 Task: Create a due date automation trigger when advanced on, on the wednesday after a card is due add fields without custom field "Resume" set to a number greater than 1 and greater or equal to 10 at 11:00 AM.
Action: Mouse moved to (954, 79)
Screenshot: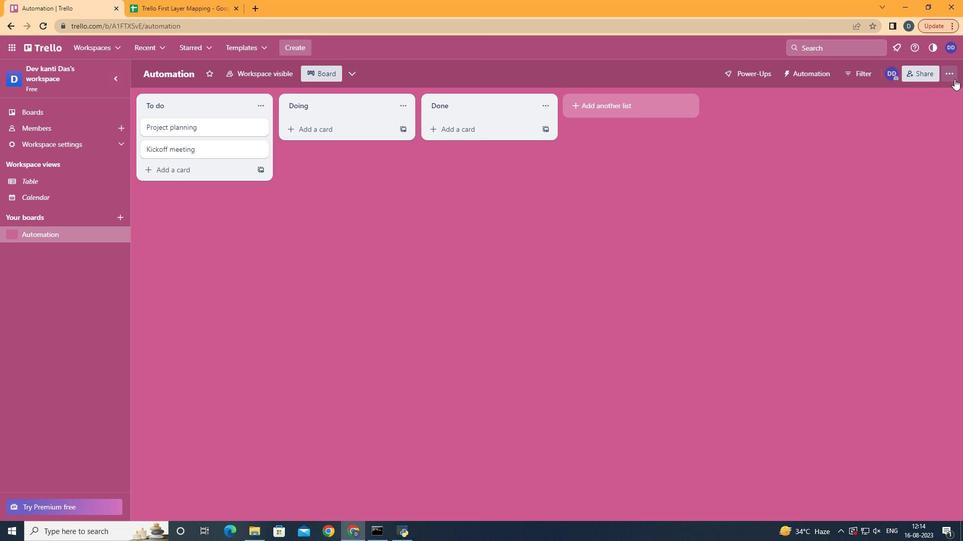 
Action: Mouse pressed left at (954, 79)
Screenshot: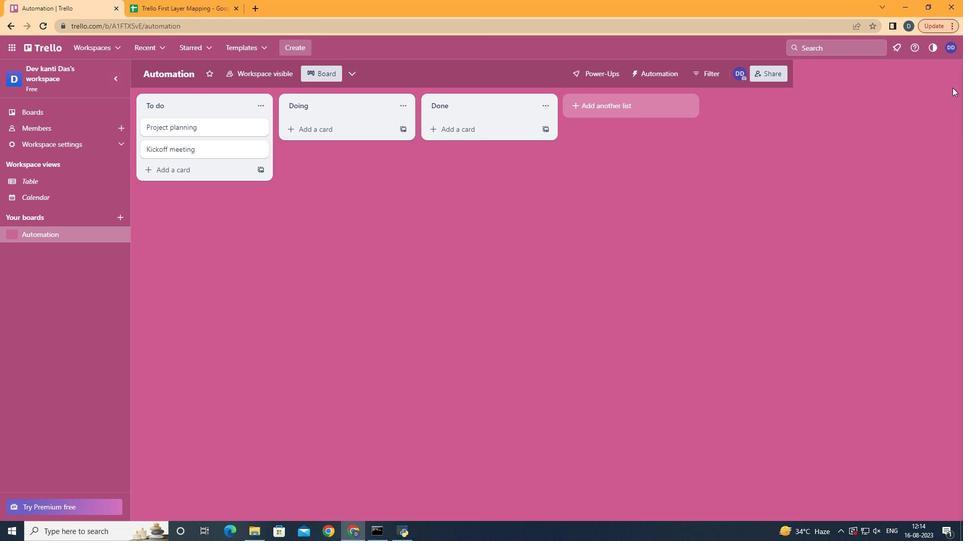 
Action: Mouse moved to (872, 210)
Screenshot: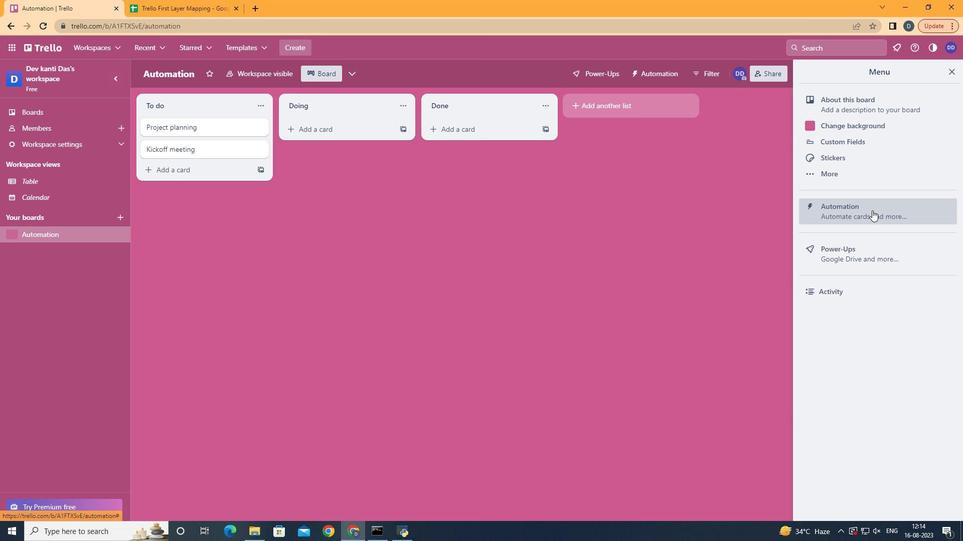 
Action: Mouse pressed left at (872, 210)
Screenshot: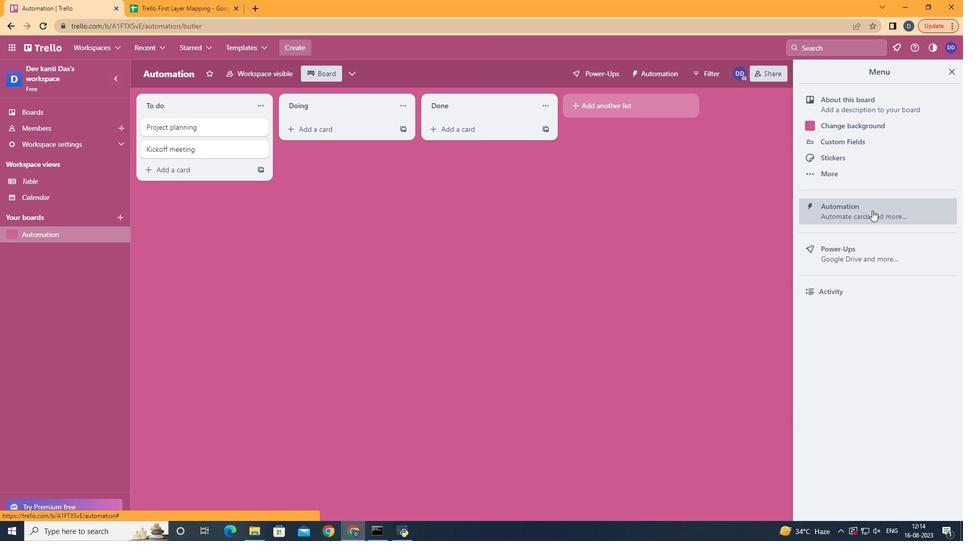 
Action: Mouse moved to (218, 196)
Screenshot: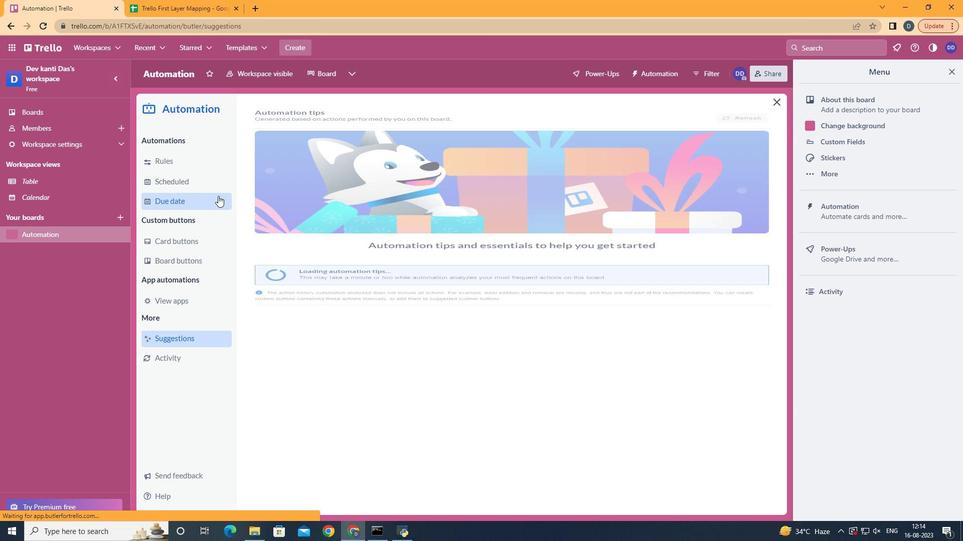
Action: Mouse pressed left at (218, 196)
Screenshot: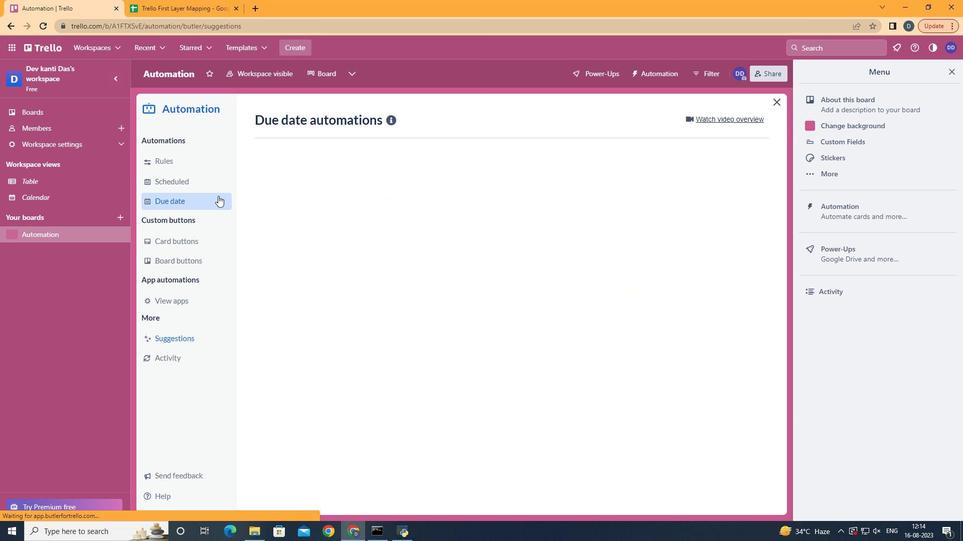 
Action: Mouse moved to (703, 116)
Screenshot: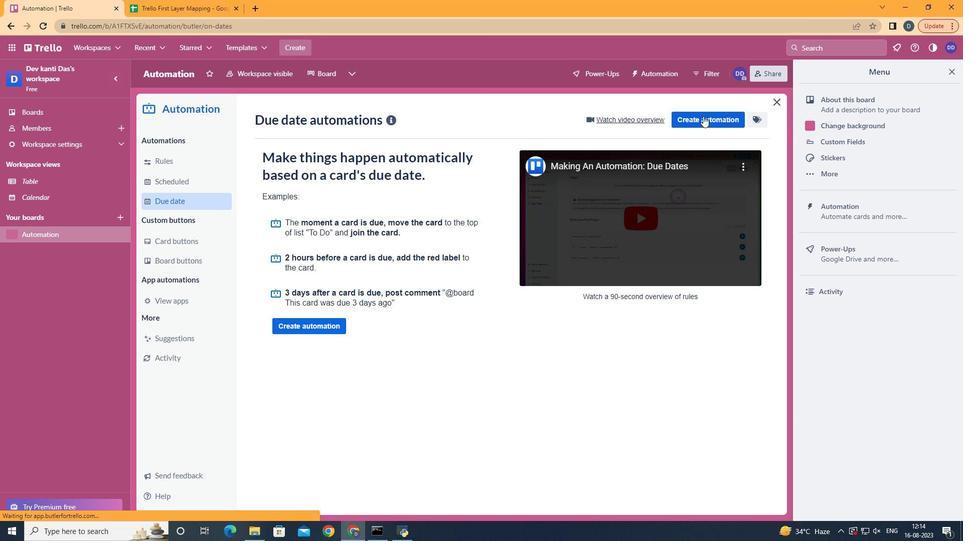 
Action: Mouse pressed left at (703, 116)
Screenshot: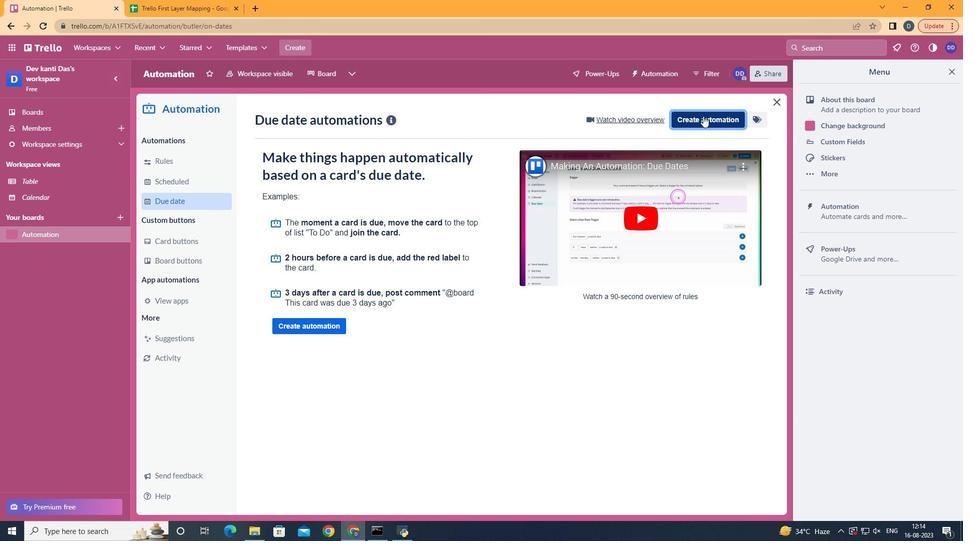 
Action: Mouse moved to (522, 218)
Screenshot: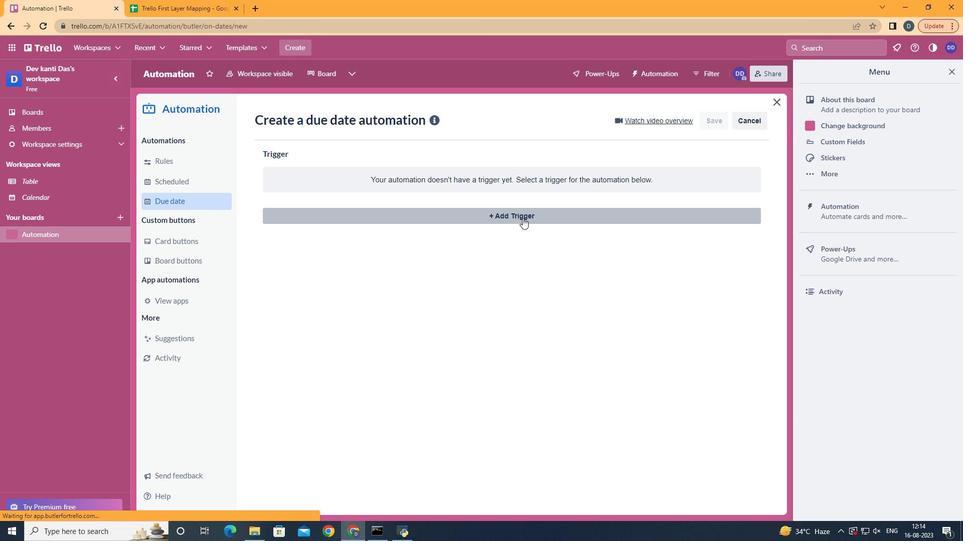 
Action: Mouse pressed left at (522, 218)
Screenshot: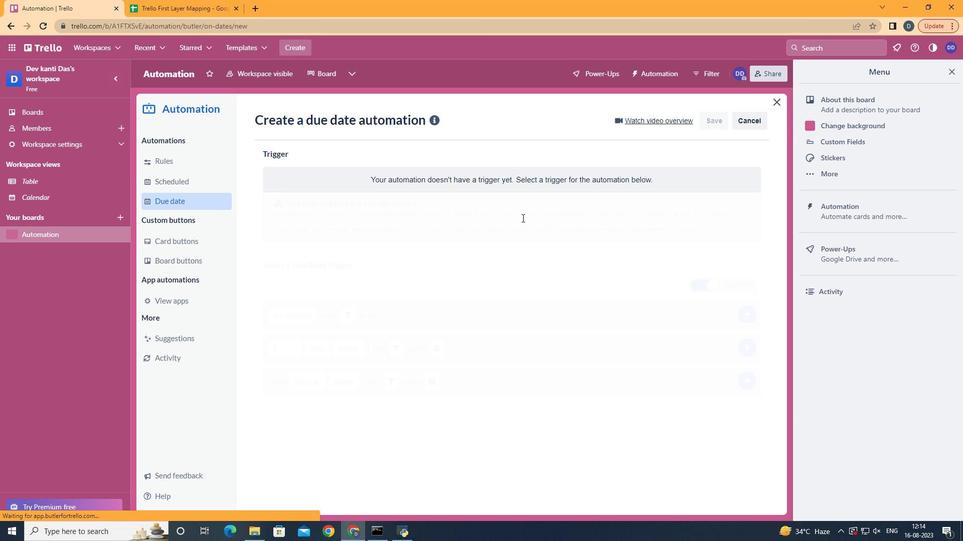 
Action: Mouse moved to (345, 297)
Screenshot: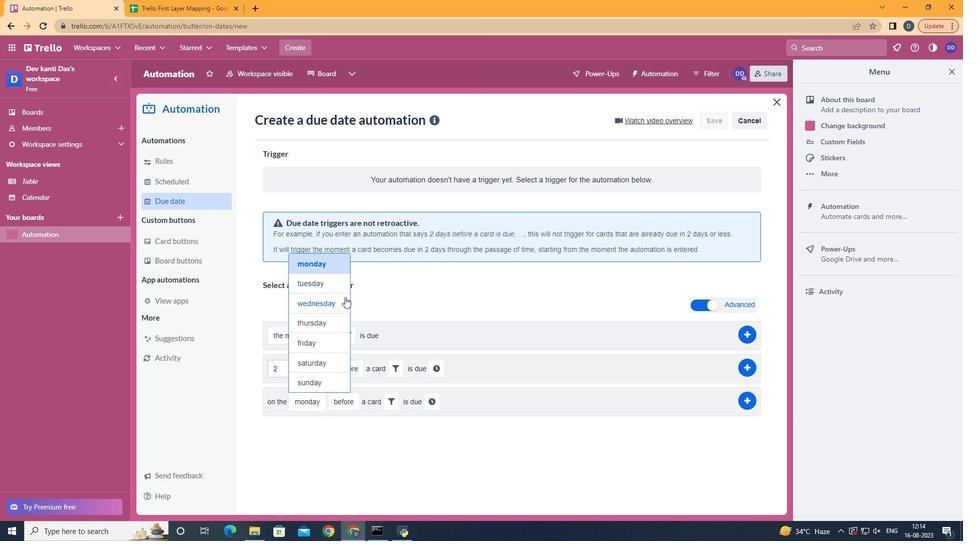 
Action: Mouse pressed left at (345, 297)
Screenshot: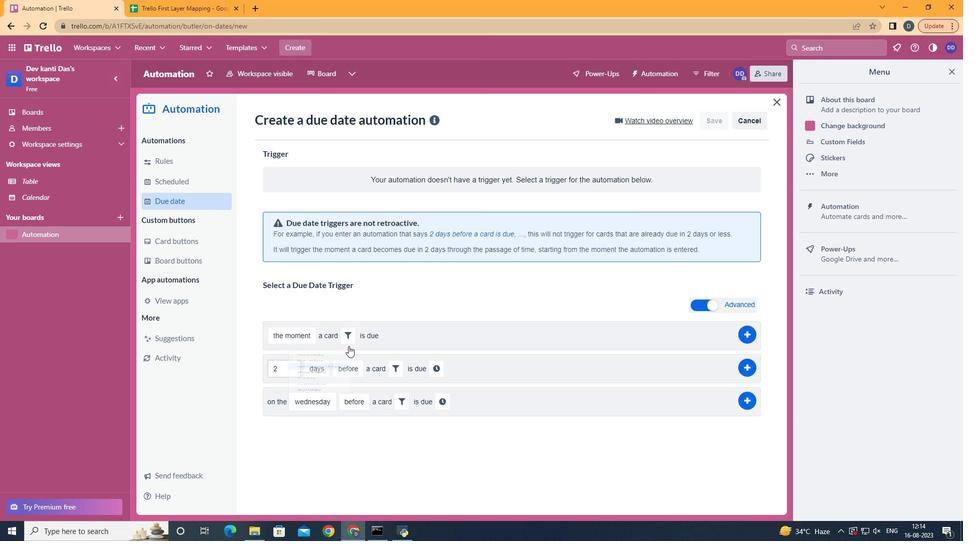 
Action: Mouse moved to (370, 440)
Screenshot: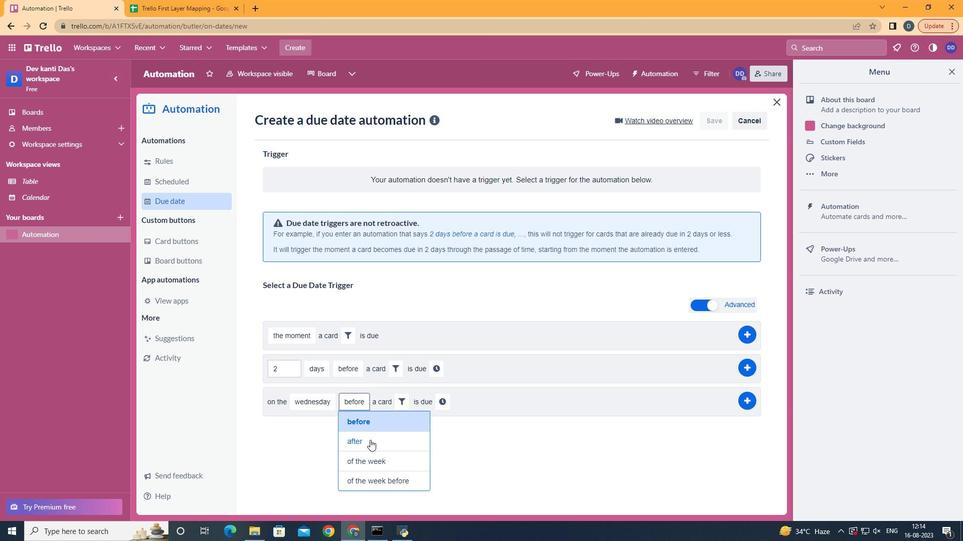 
Action: Mouse pressed left at (370, 440)
Screenshot: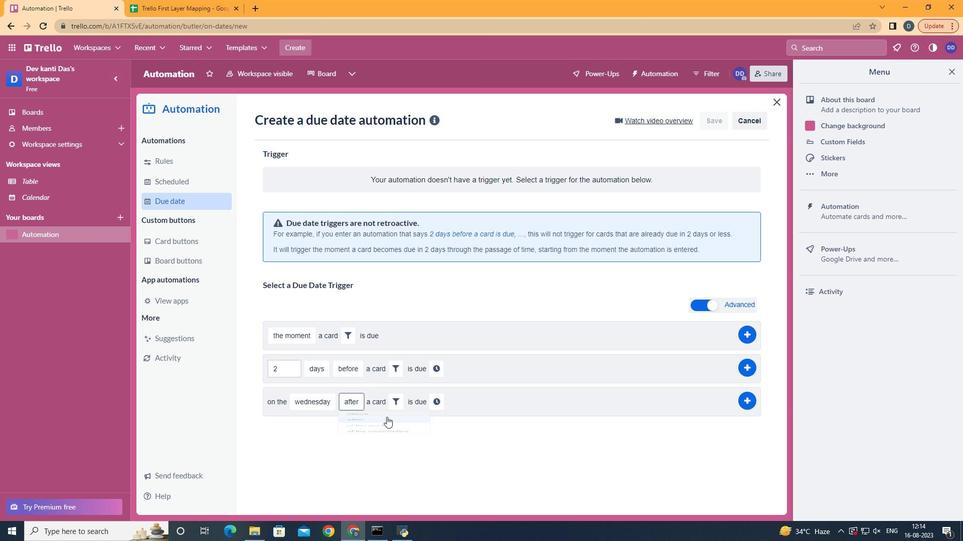 
Action: Mouse moved to (398, 398)
Screenshot: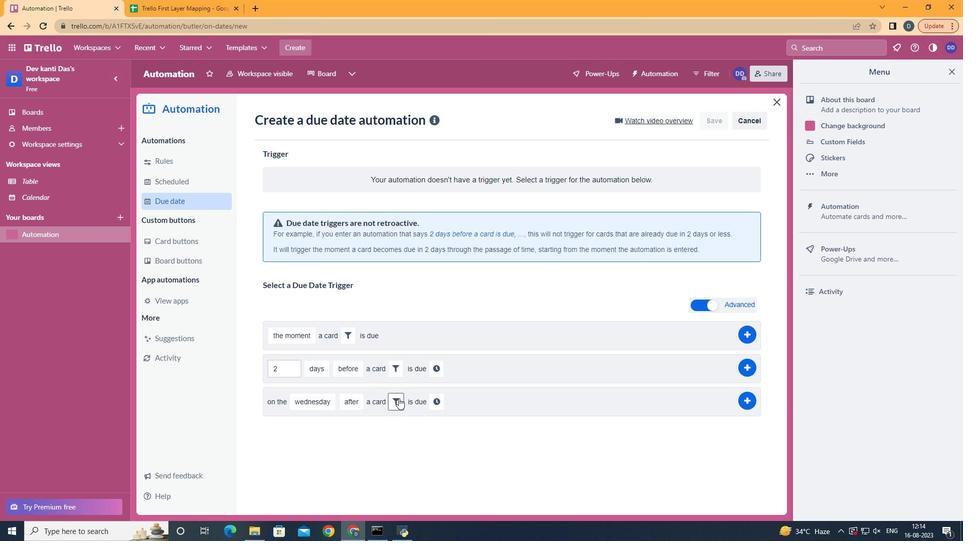 
Action: Mouse pressed left at (398, 398)
Screenshot: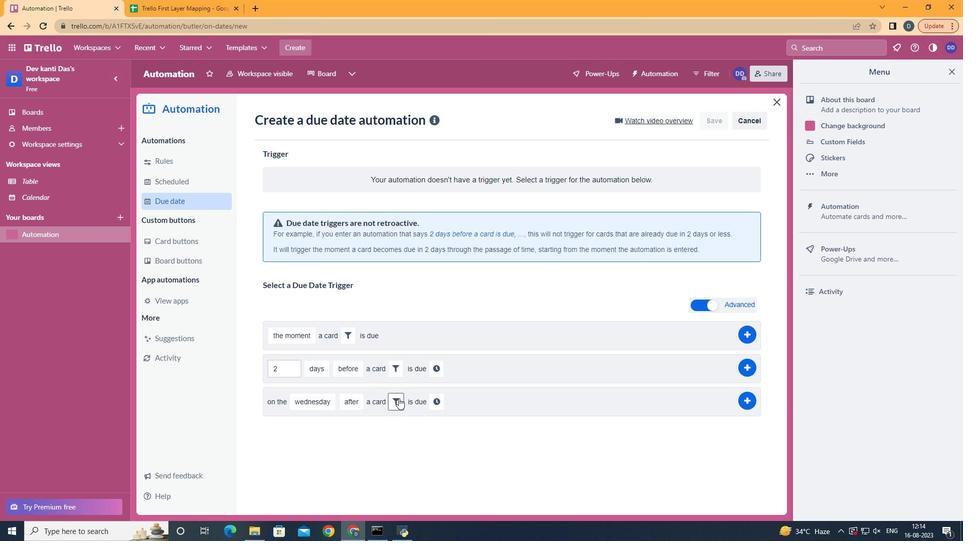
Action: Mouse moved to (561, 435)
Screenshot: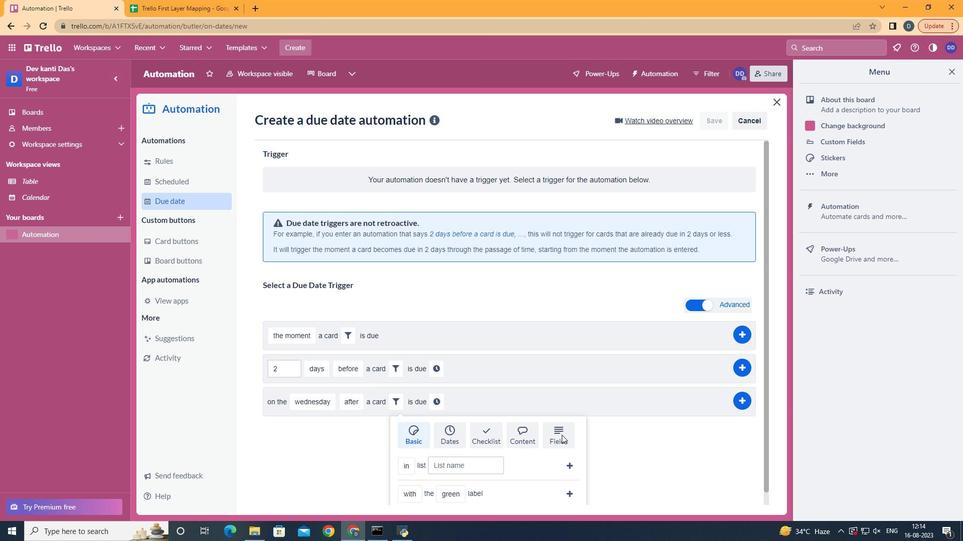 
Action: Mouse pressed left at (561, 435)
Screenshot: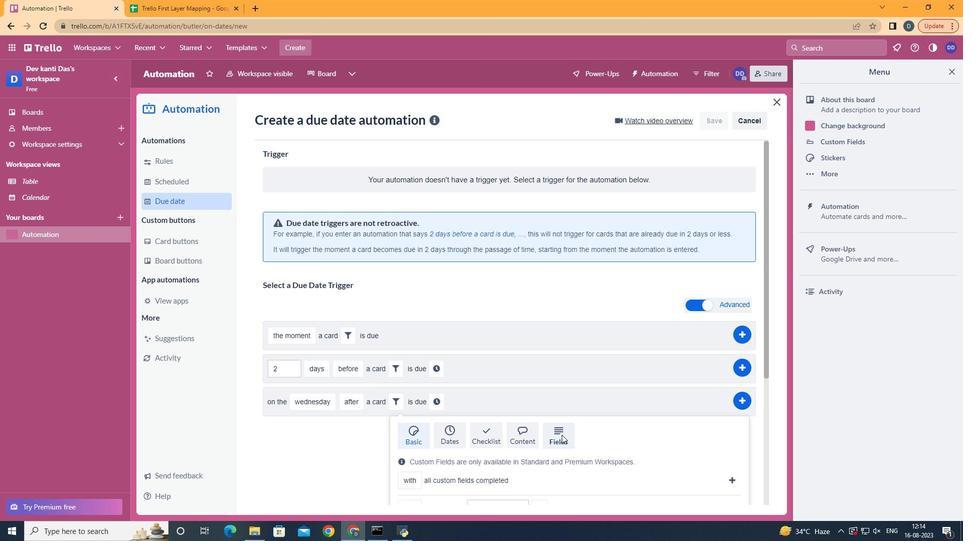 
Action: Mouse scrolled (561, 434) with delta (0, 0)
Screenshot: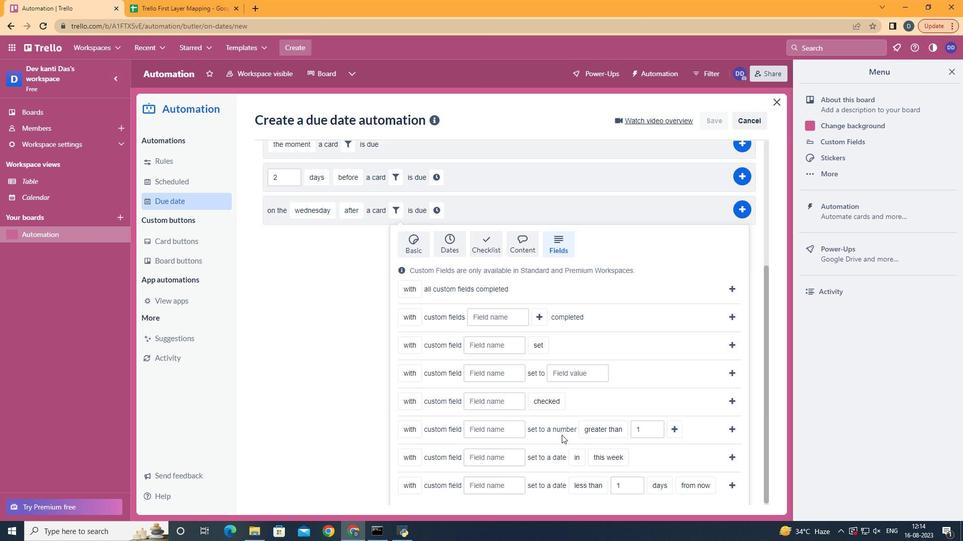 
Action: Mouse scrolled (561, 434) with delta (0, 0)
Screenshot: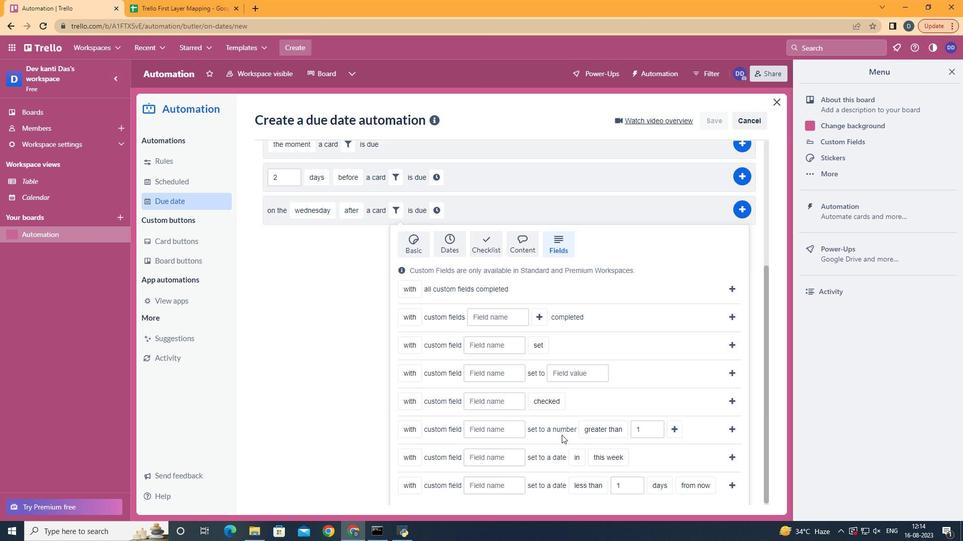 
Action: Mouse scrolled (561, 434) with delta (0, 0)
Screenshot: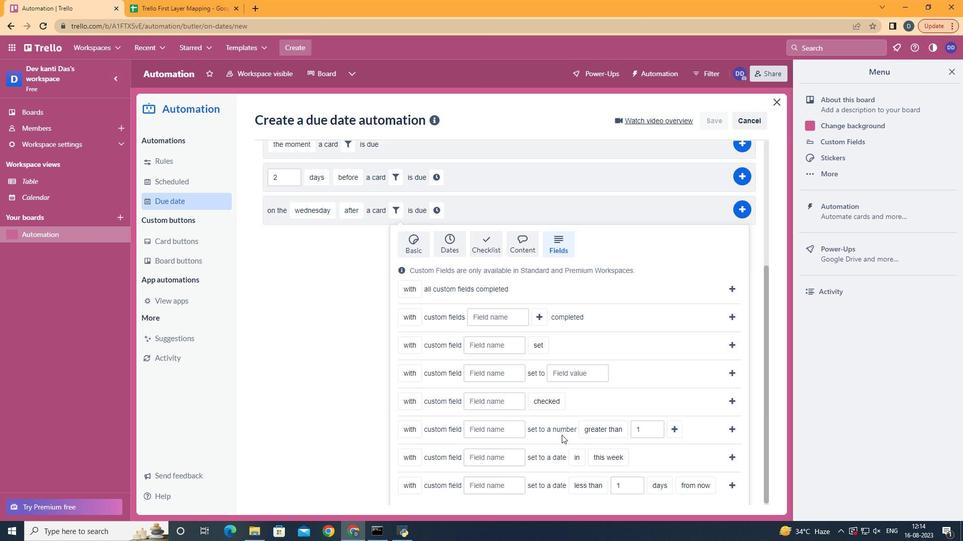 
Action: Mouse scrolled (561, 434) with delta (0, 0)
Screenshot: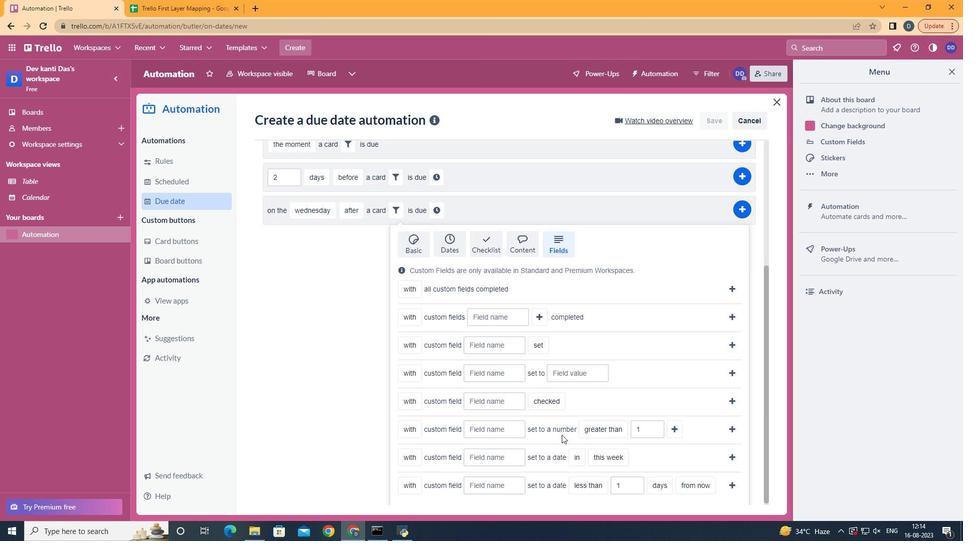 
Action: Mouse scrolled (561, 434) with delta (0, 0)
Screenshot: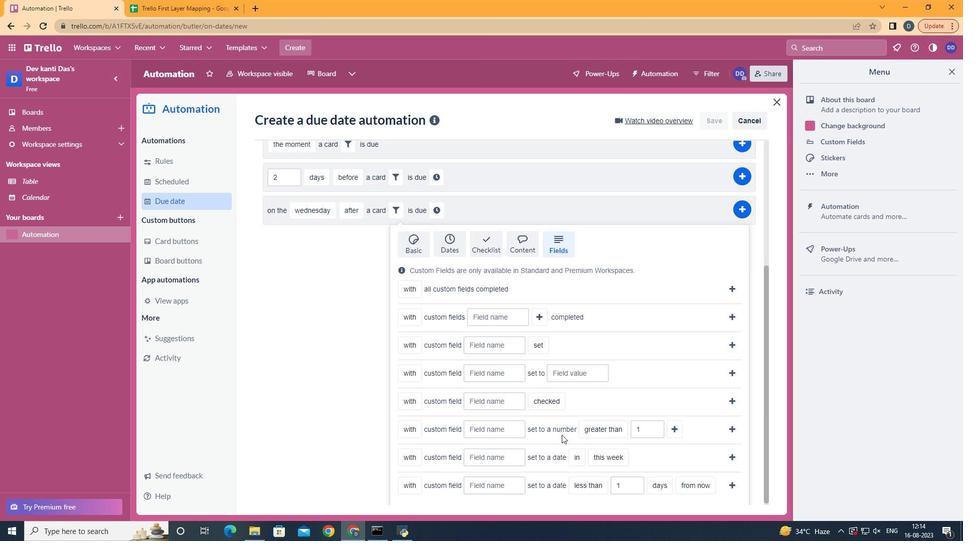
Action: Mouse scrolled (561, 434) with delta (0, 0)
Screenshot: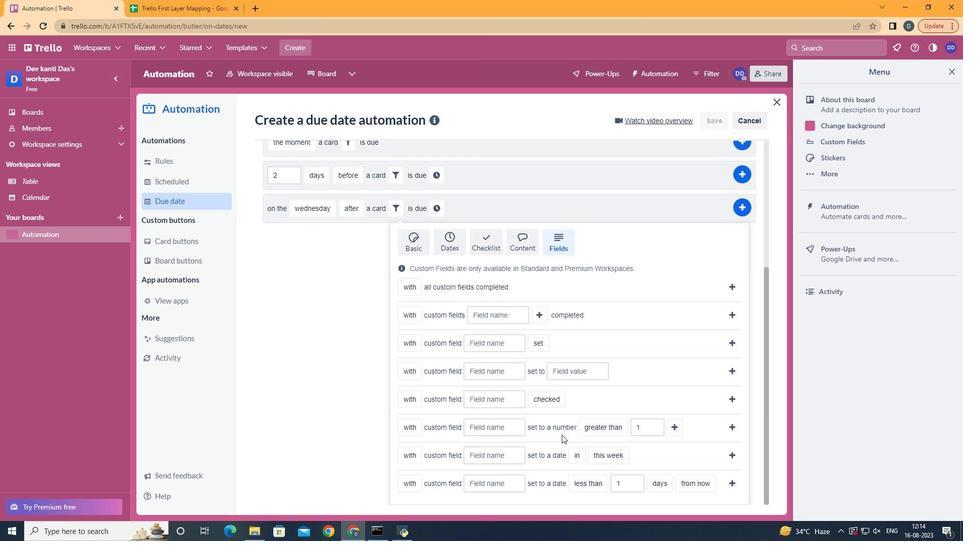 
Action: Mouse moved to (422, 468)
Screenshot: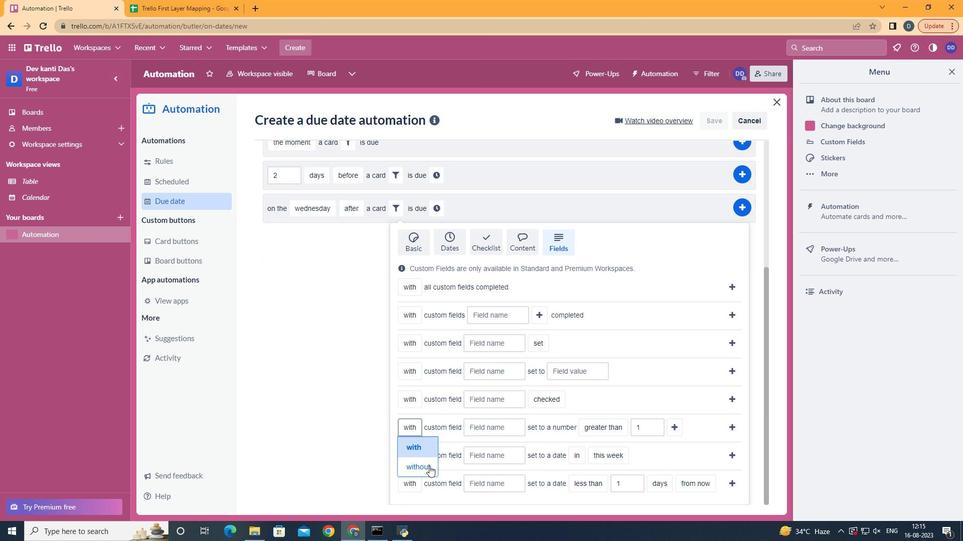 
Action: Mouse pressed left at (422, 468)
Screenshot: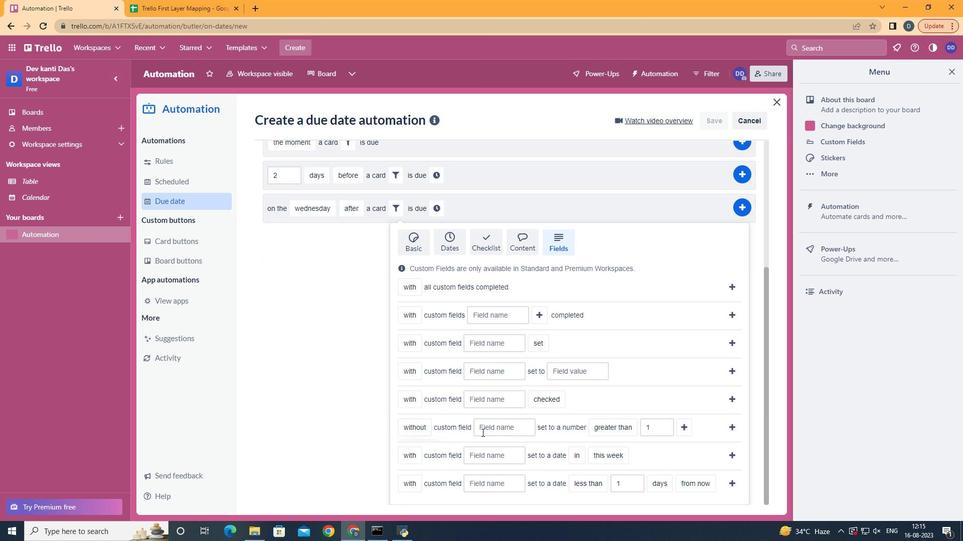 
Action: Mouse moved to (482, 432)
Screenshot: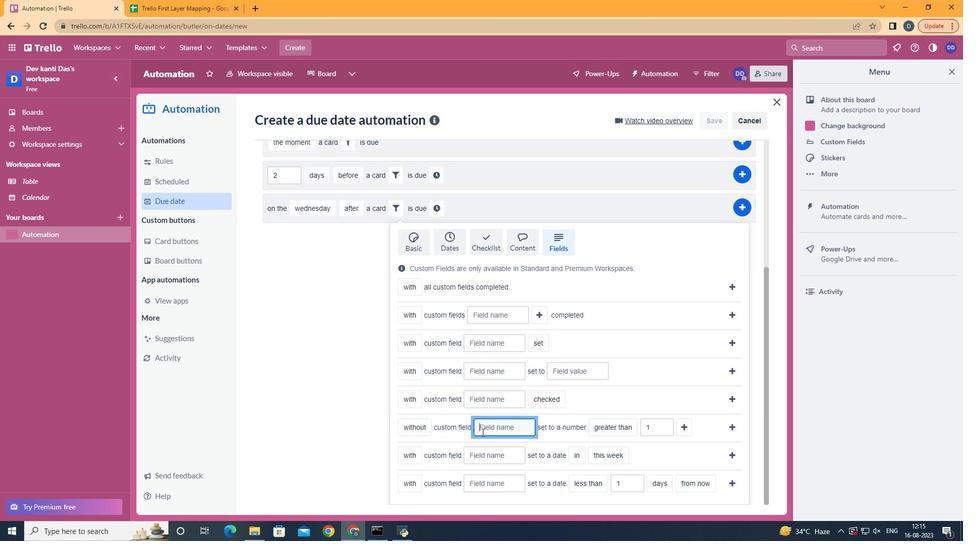 
Action: Mouse pressed left at (482, 432)
Screenshot: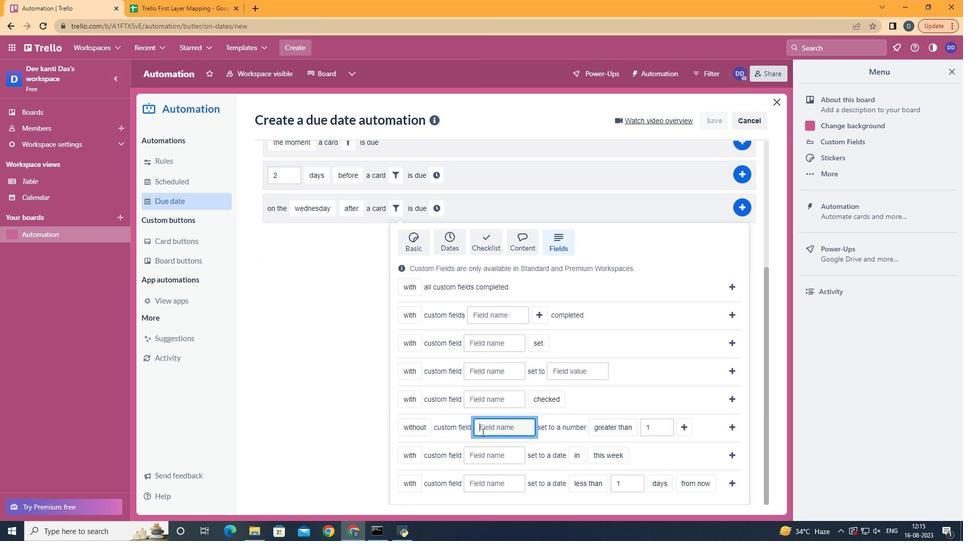 
Action: Key pressed <Key.shift><Key.shift>Resume
Screenshot: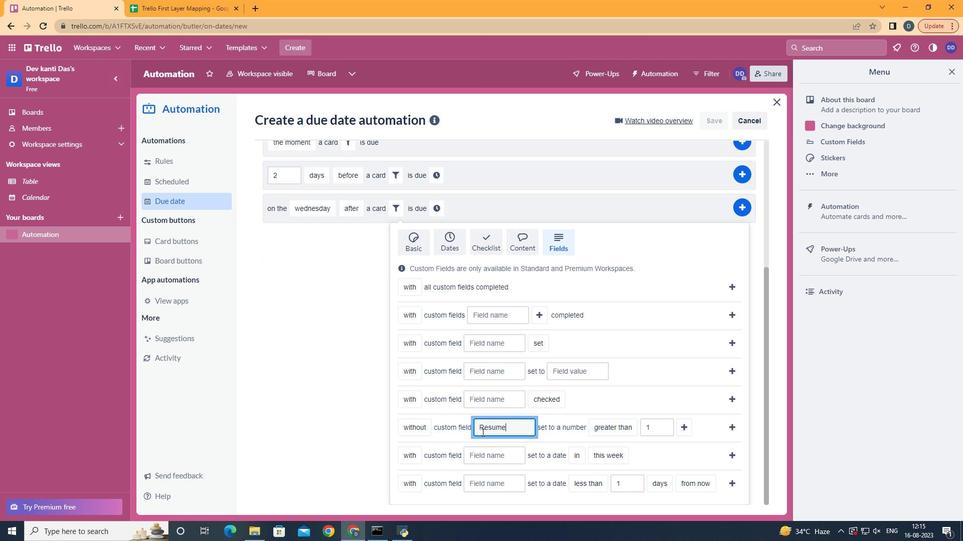 
Action: Mouse moved to (683, 429)
Screenshot: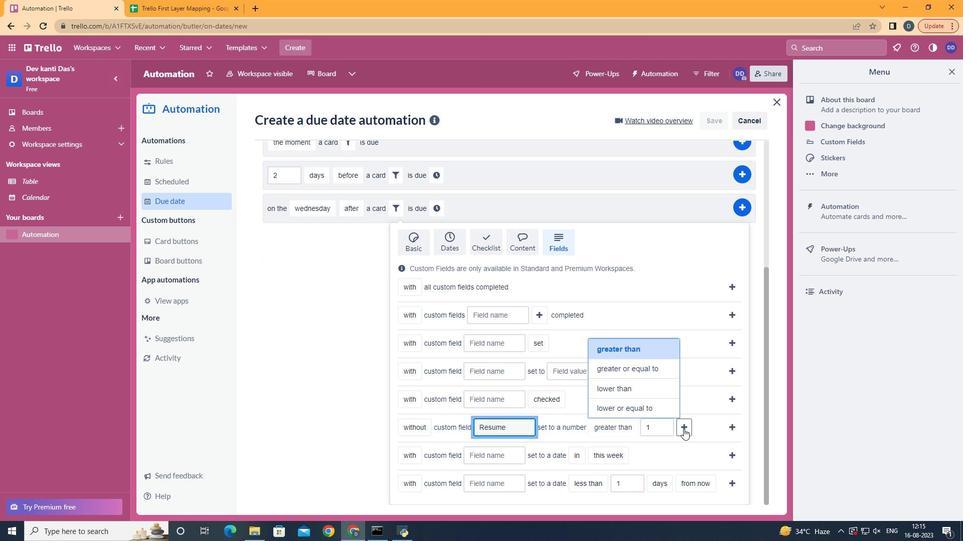 
Action: Mouse pressed left at (683, 429)
Screenshot: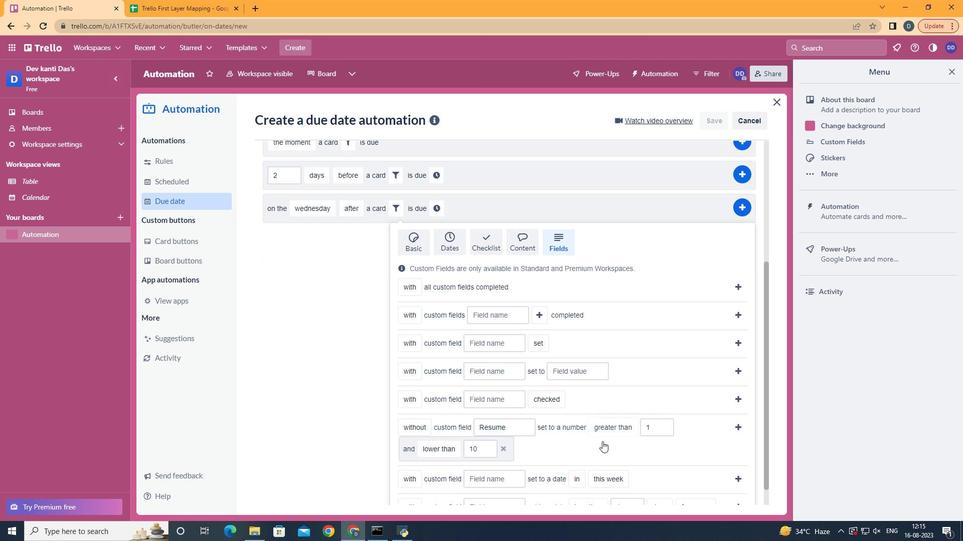 
Action: Mouse moved to (470, 426)
Screenshot: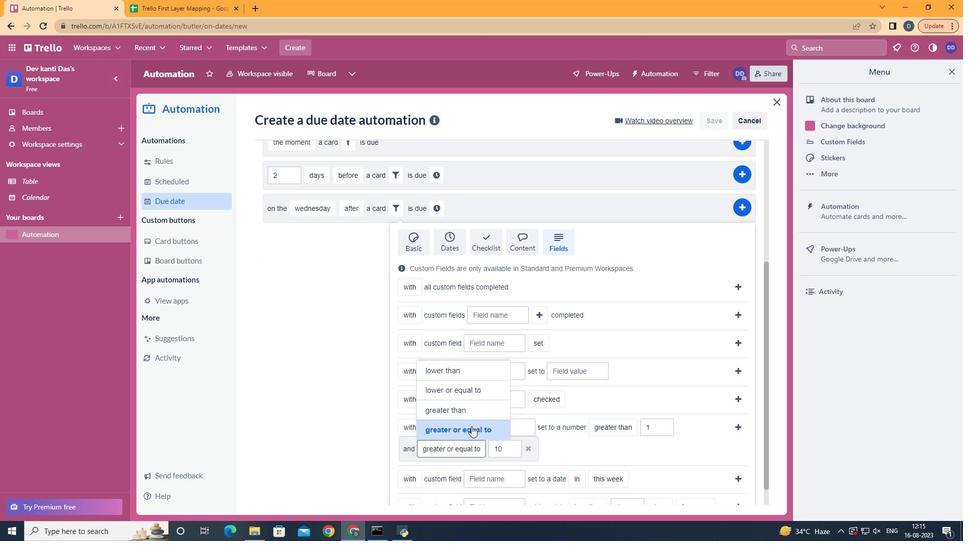 
Action: Mouse pressed left at (470, 426)
Screenshot: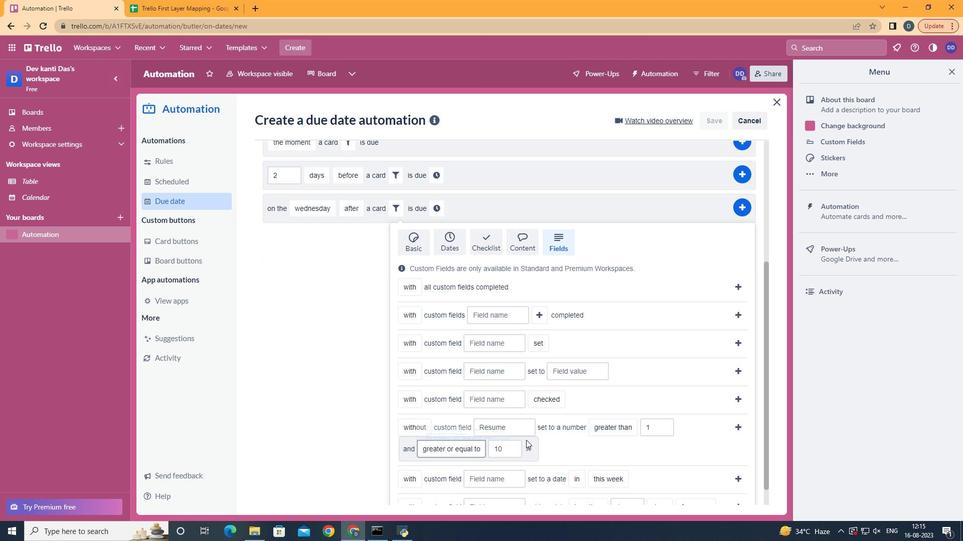 
Action: Mouse moved to (737, 423)
Screenshot: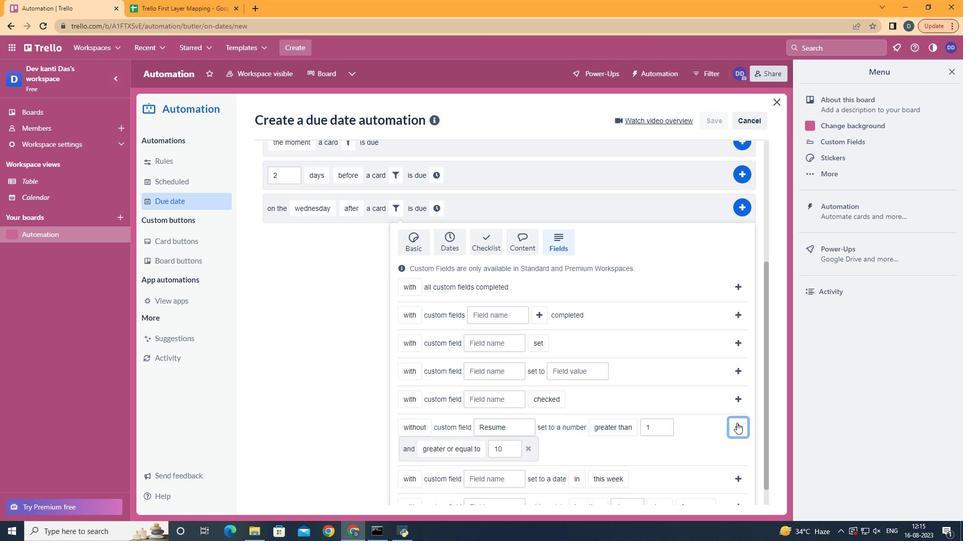 
Action: Mouse pressed left at (737, 423)
Screenshot: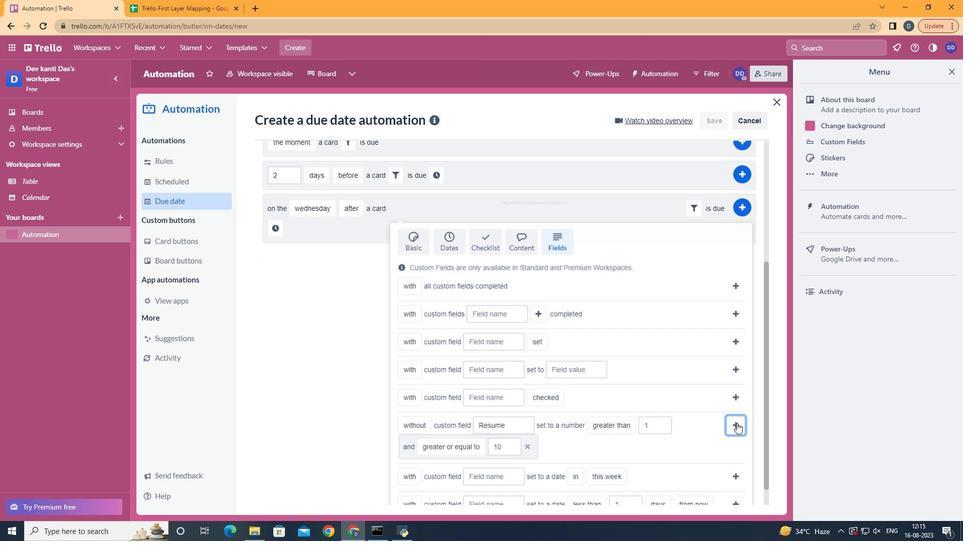 
Action: Mouse moved to (280, 421)
Screenshot: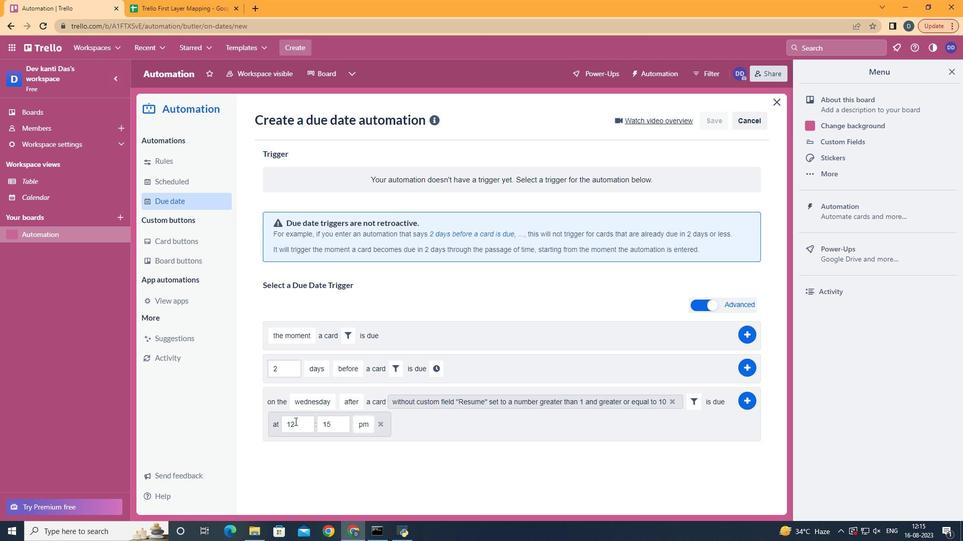 
Action: Mouse pressed left at (280, 421)
Screenshot: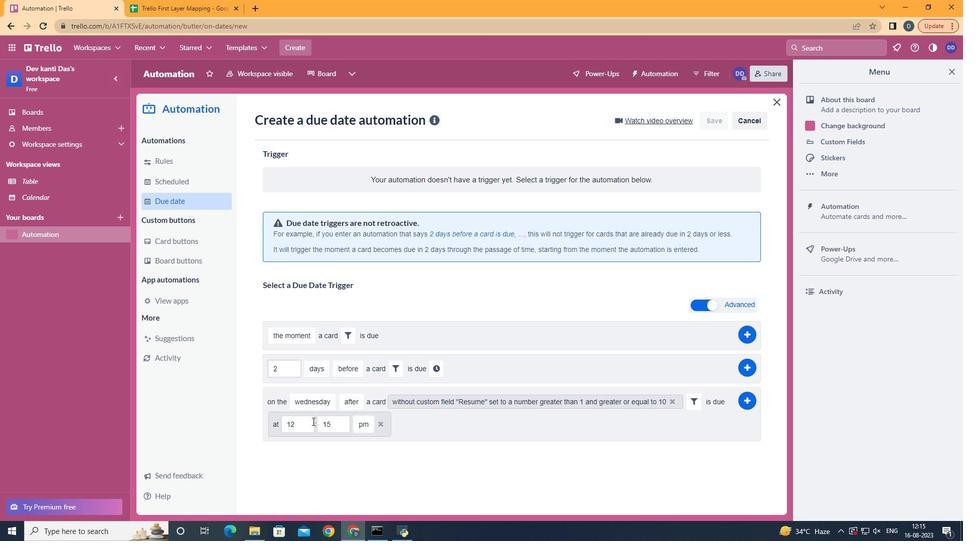 
Action: Mouse moved to (319, 421)
Screenshot: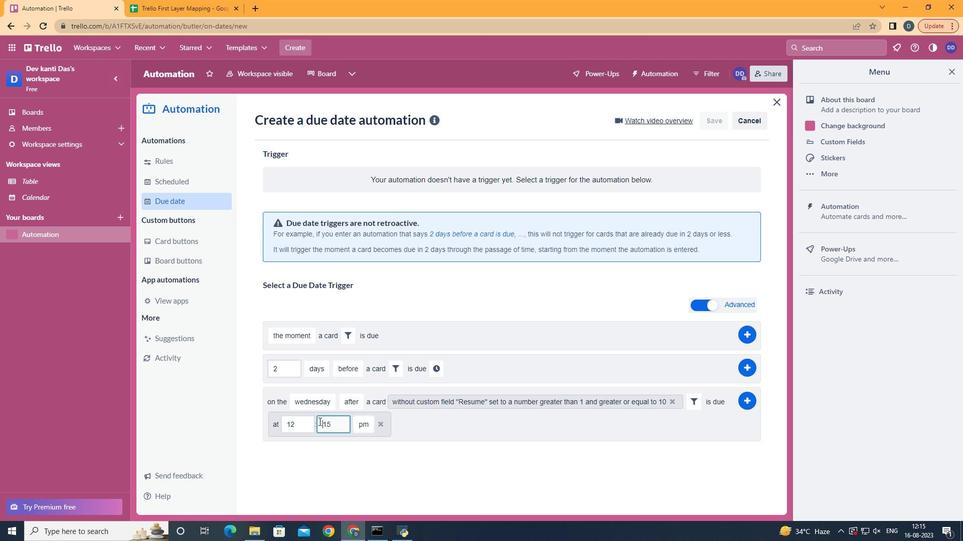 
Action: Mouse pressed left at (319, 421)
Screenshot: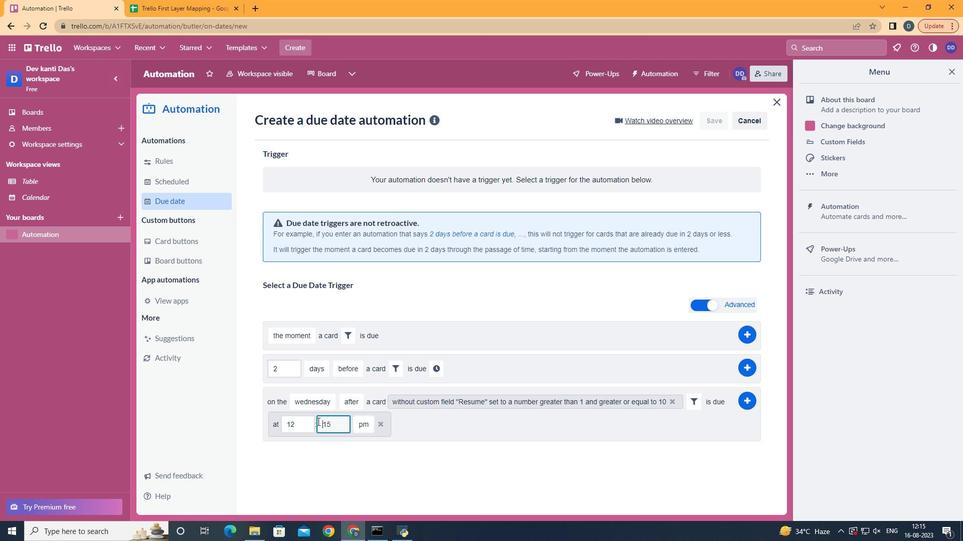 
Action: Mouse moved to (303, 421)
Screenshot: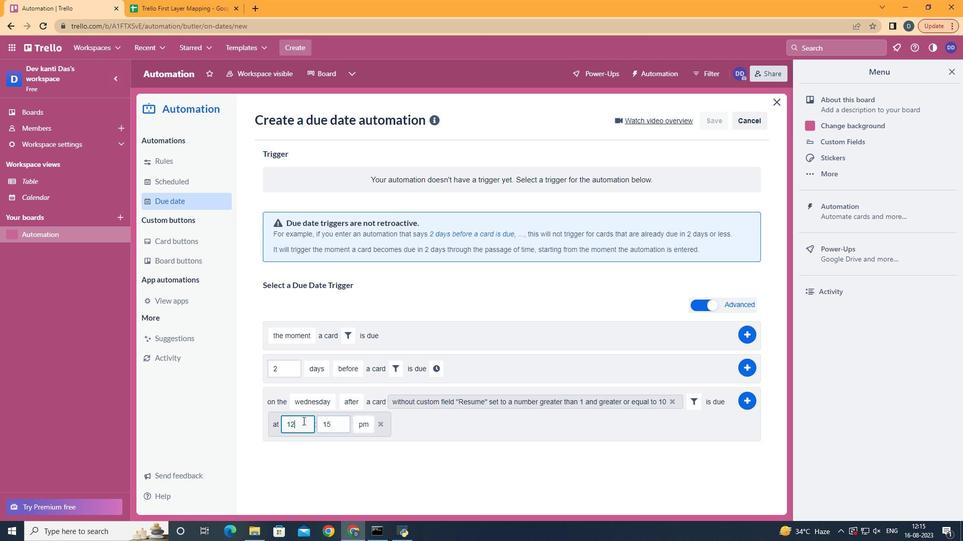 
Action: Mouse pressed left at (303, 421)
Screenshot: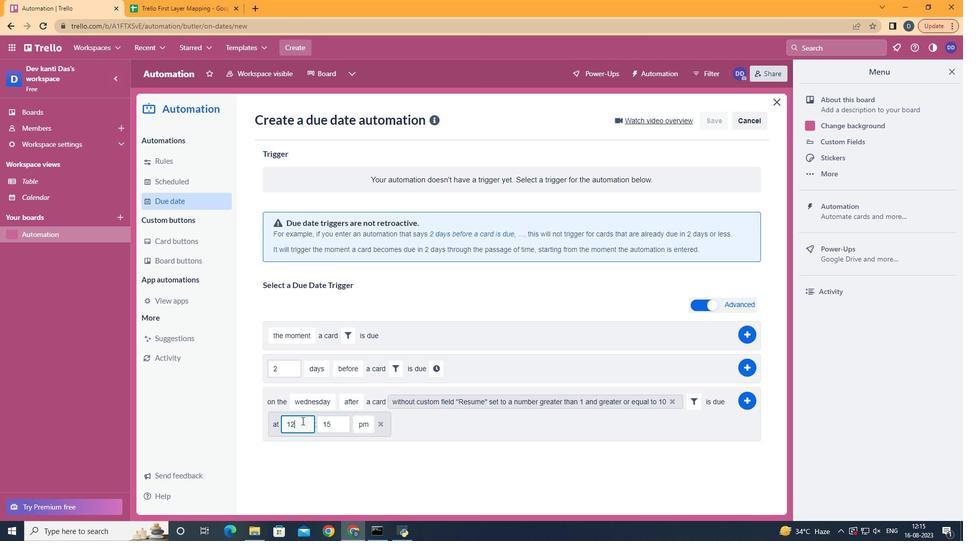 
Action: Mouse moved to (302, 421)
Screenshot: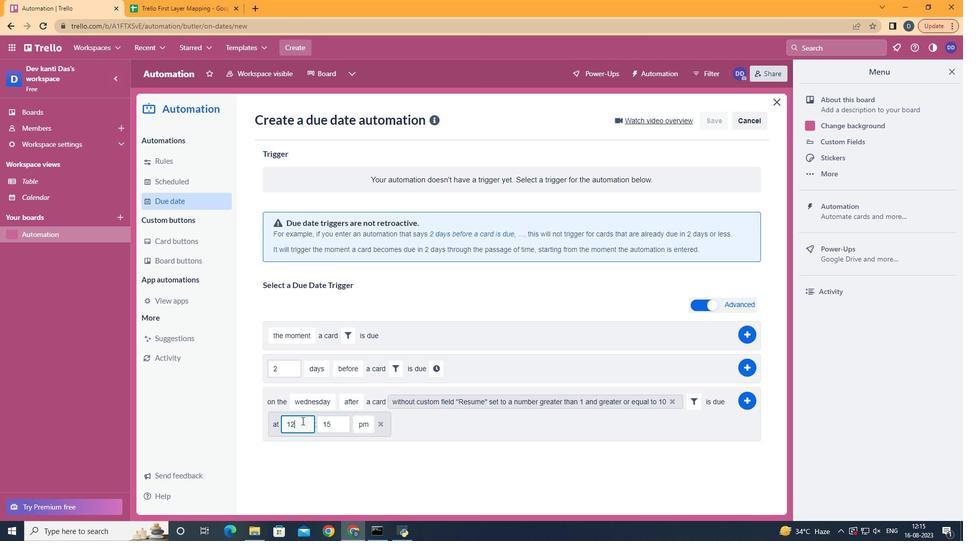 
Action: Key pressed <Key.backspace>1
Screenshot: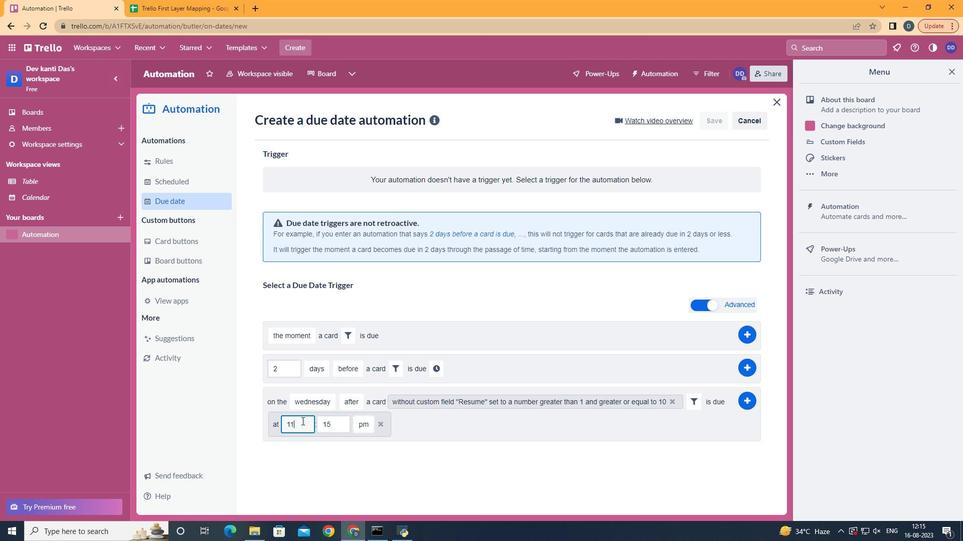
Action: Mouse moved to (330, 427)
Screenshot: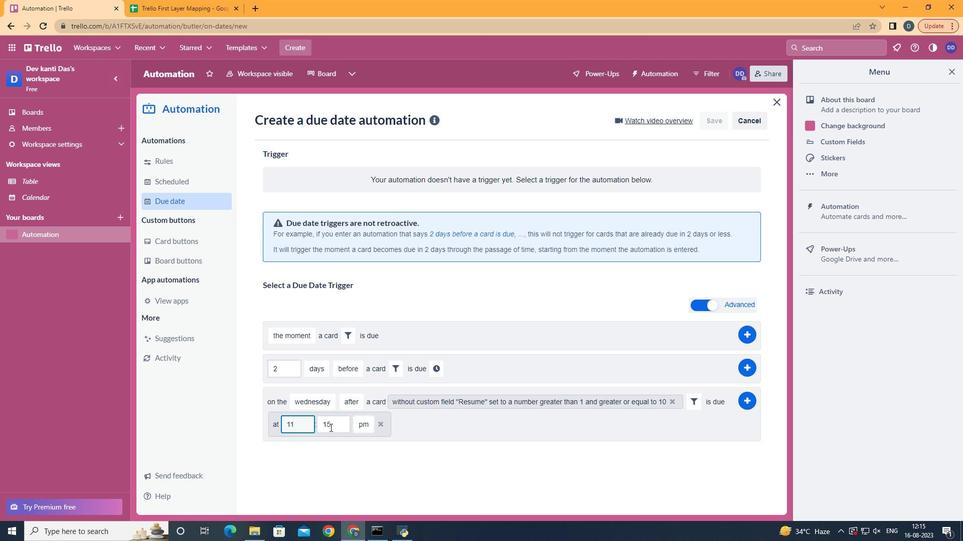 
Action: Mouse pressed left at (330, 427)
Screenshot: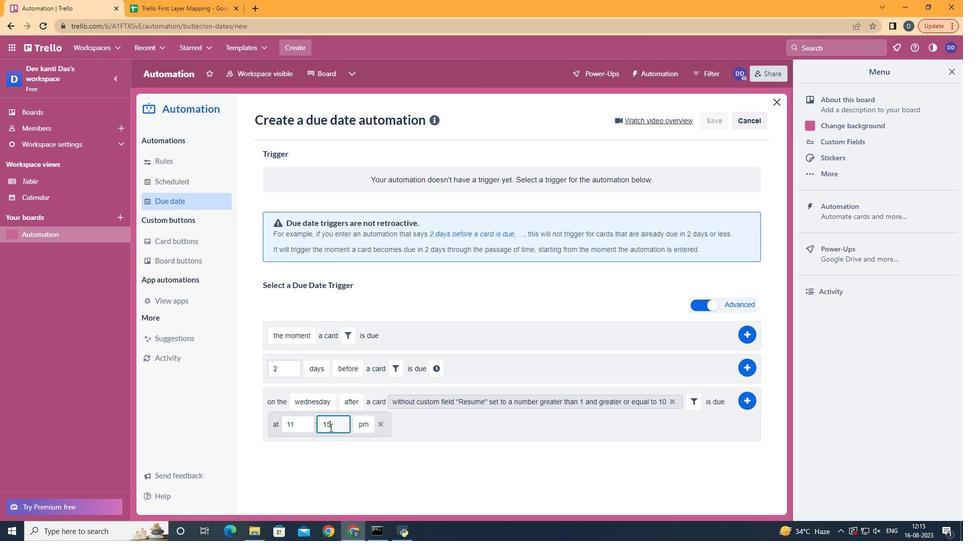 
Action: Key pressed <Key.backspace><Key.backspace>00
Screenshot: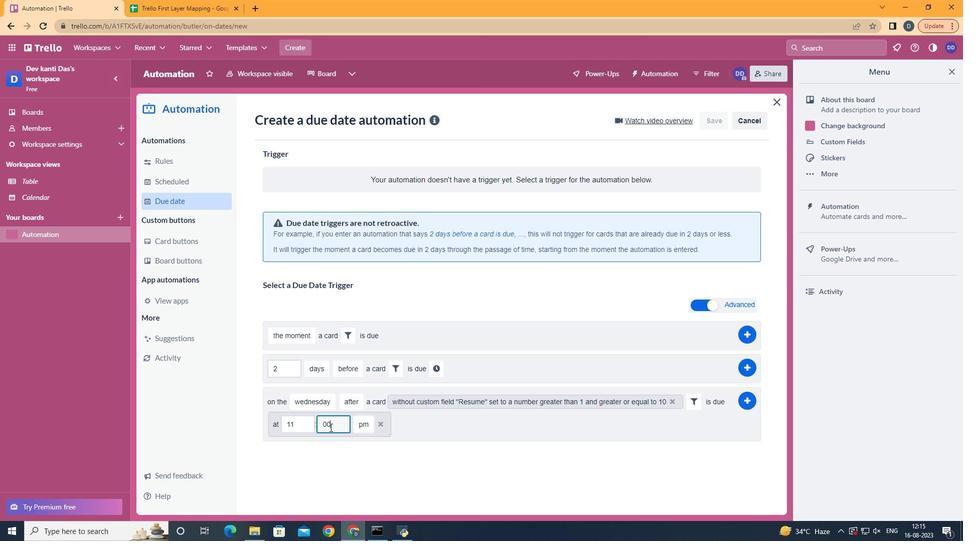 
Action: Mouse moved to (366, 440)
Screenshot: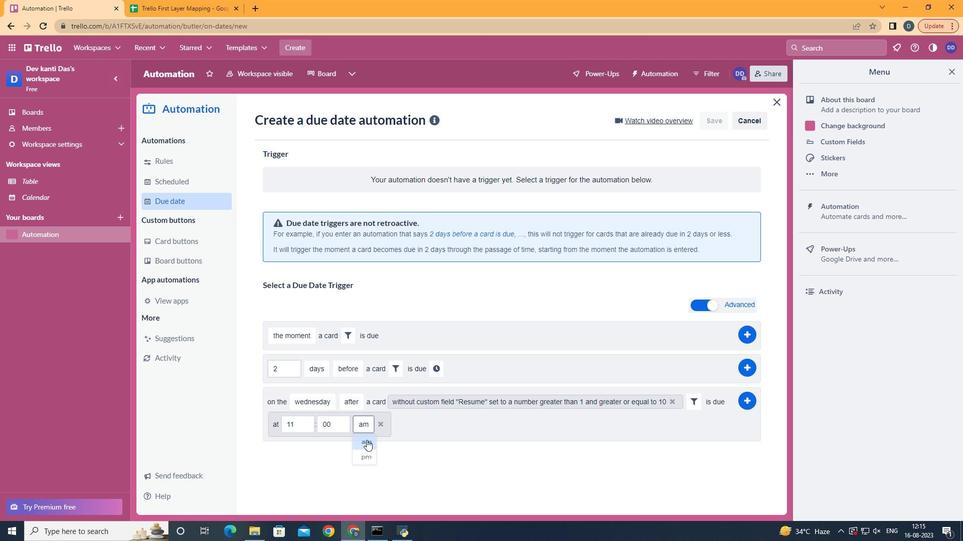 
Action: Mouse pressed left at (366, 440)
Screenshot: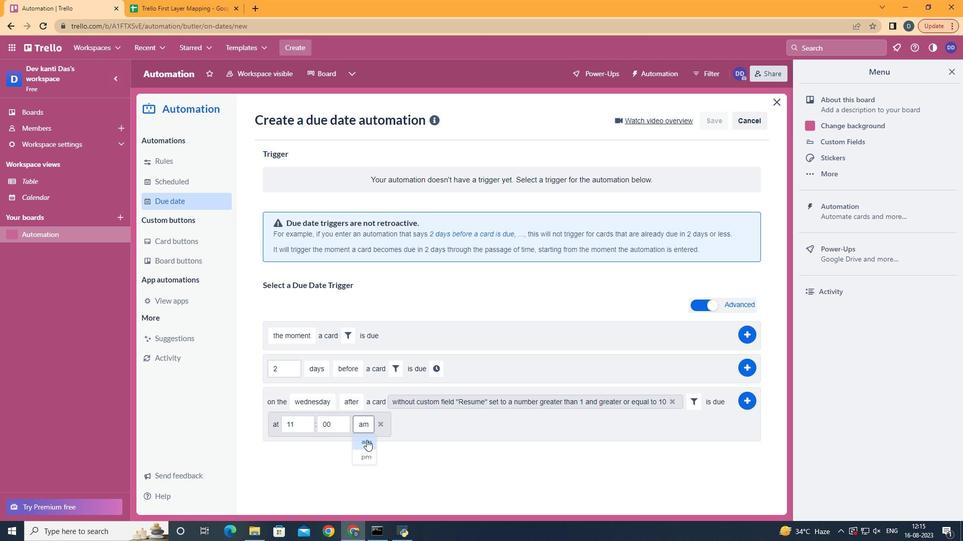 
Action: Mouse moved to (753, 400)
Screenshot: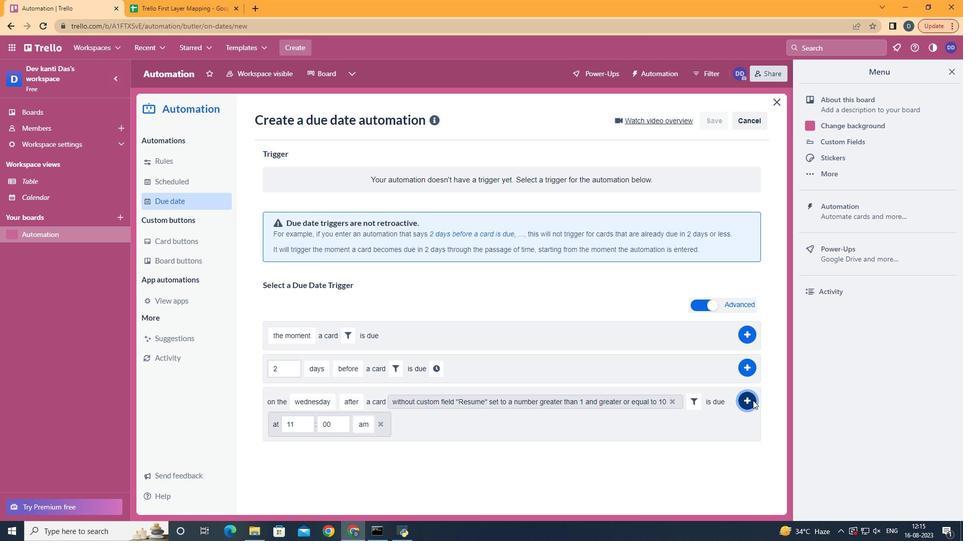
Action: Mouse pressed left at (753, 400)
Screenshot: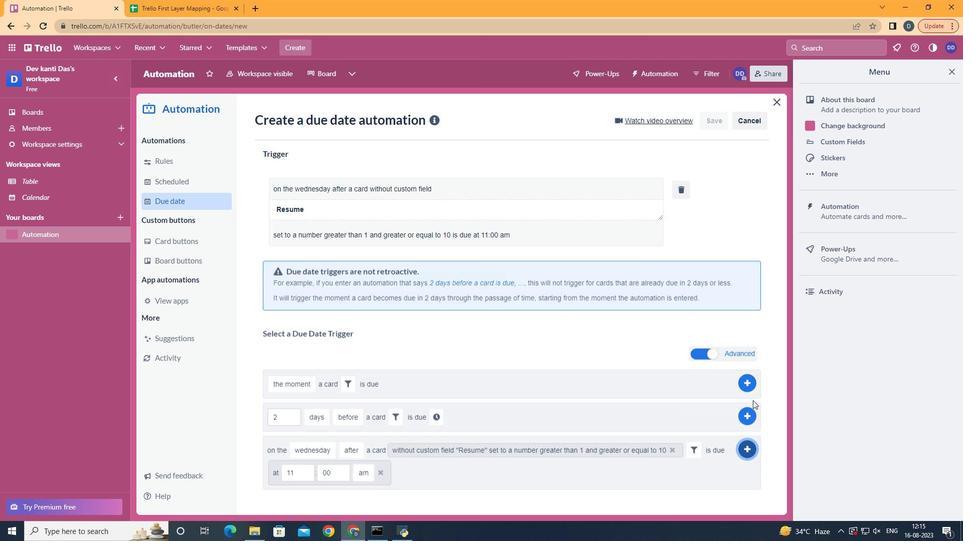 
